 Task: Choose the host language as Sign.
Action: Mouse moved to (939, 138)
Screenshot: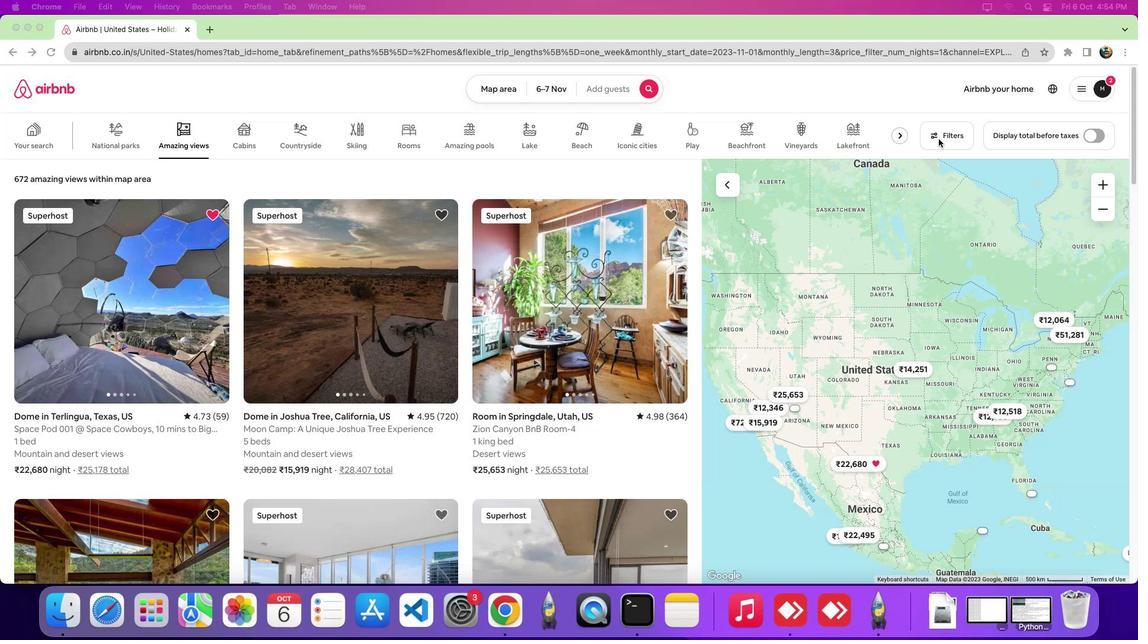 
Action: Mouse pressed left at (939, 138)
Screenshot: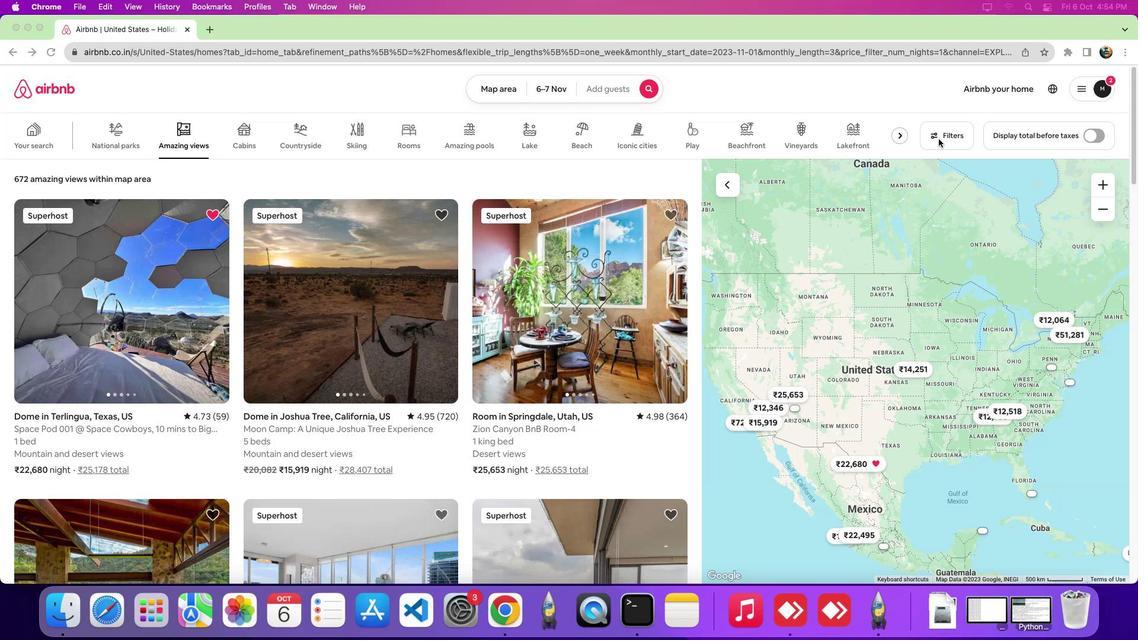 
Action: Mouse pressed left at (939, 138)
Screenshot: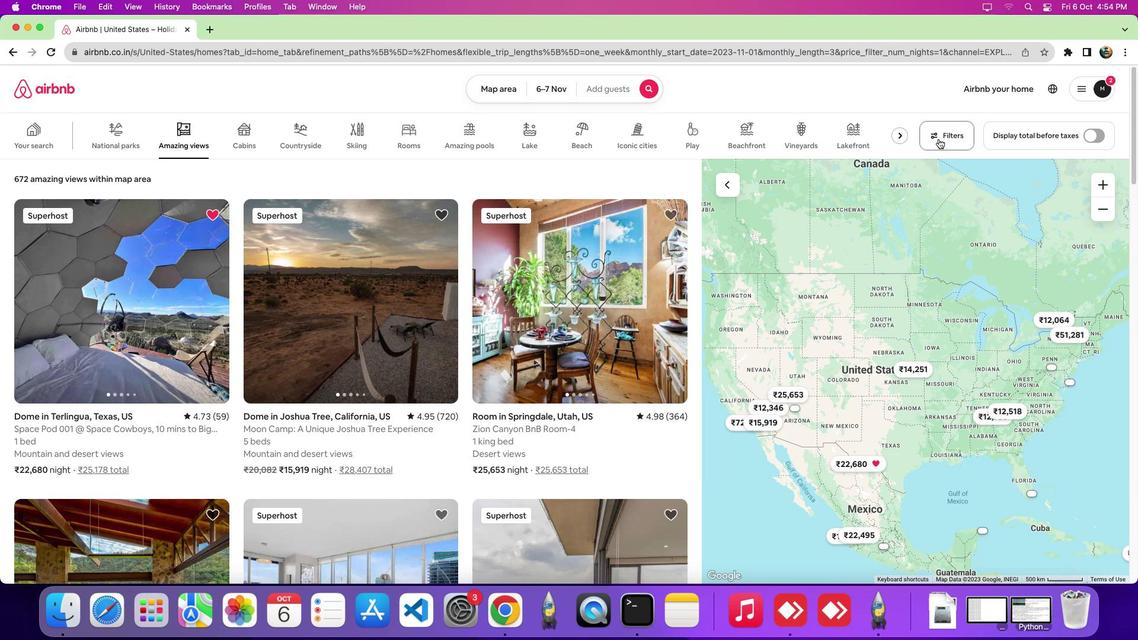 
Action: Mouse moved to (545, 208)
Screenshot: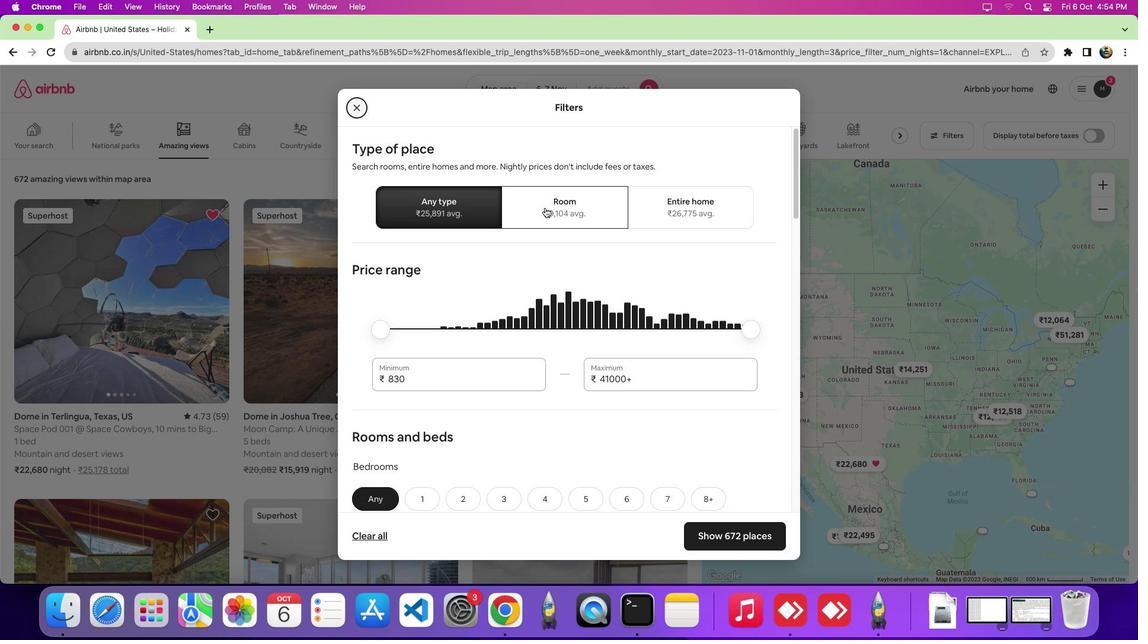 
Action: Mouse pressed left at (545, 208)
Screenshot: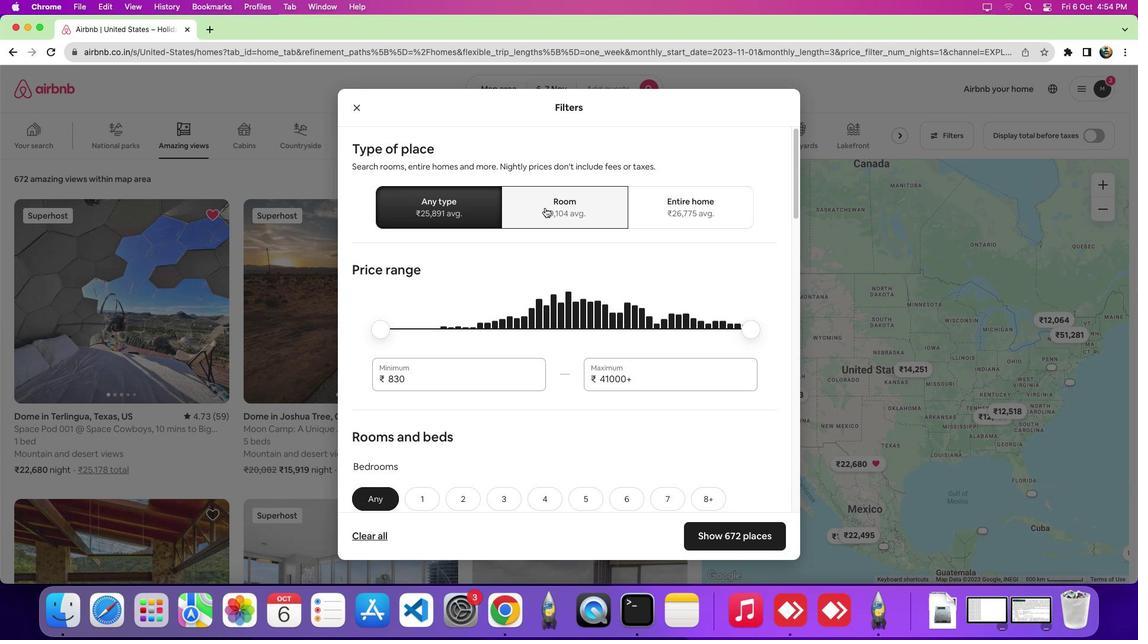 
Action: Mouse moved to (573, 359)
Screenshot: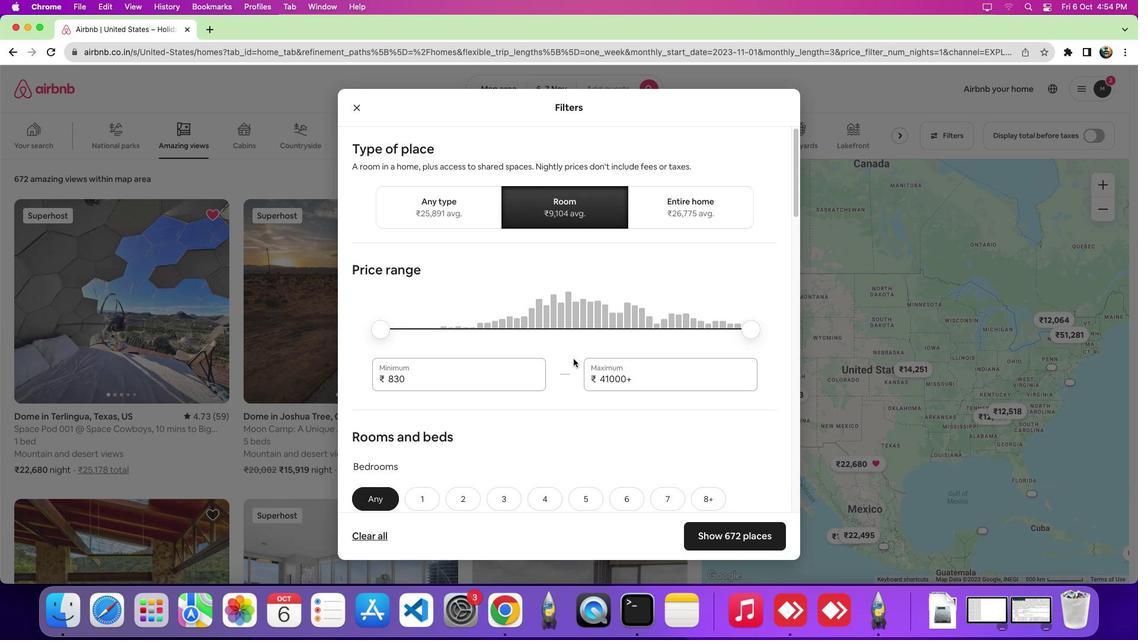 
Action: Mouse scrolled (573, 359) with delta (0, 0)
Screenshot: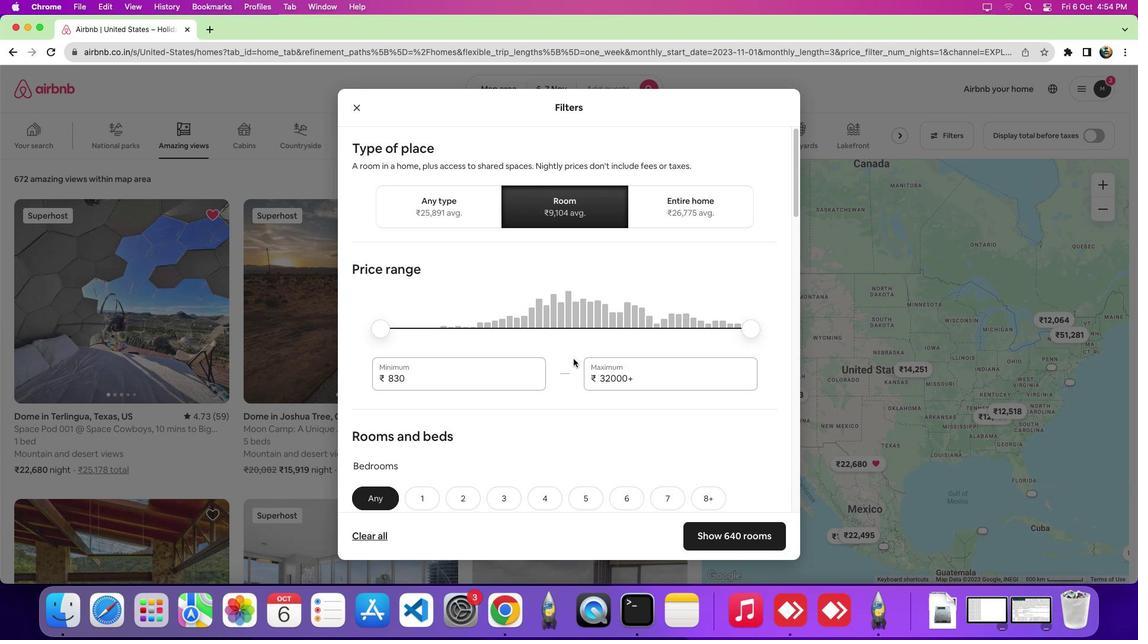 
Action: Mouse scrolled (573, 359) with delta (0, 0)
Screenshot: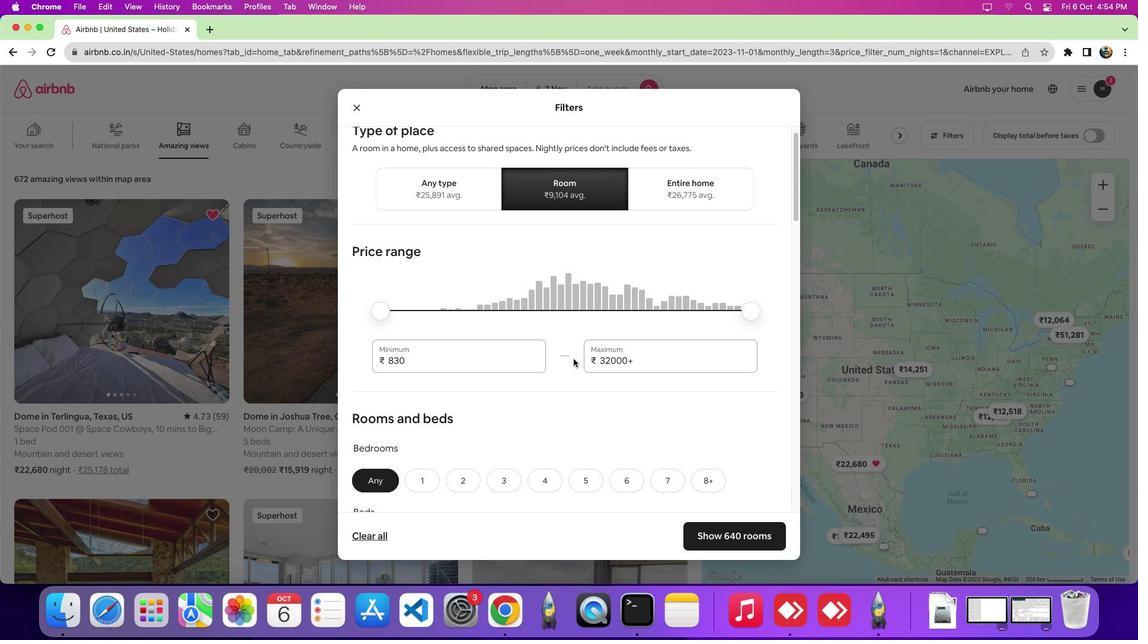 
Action: Mouse scrolled (573, 359) with delta (0, -5)
Screenshot: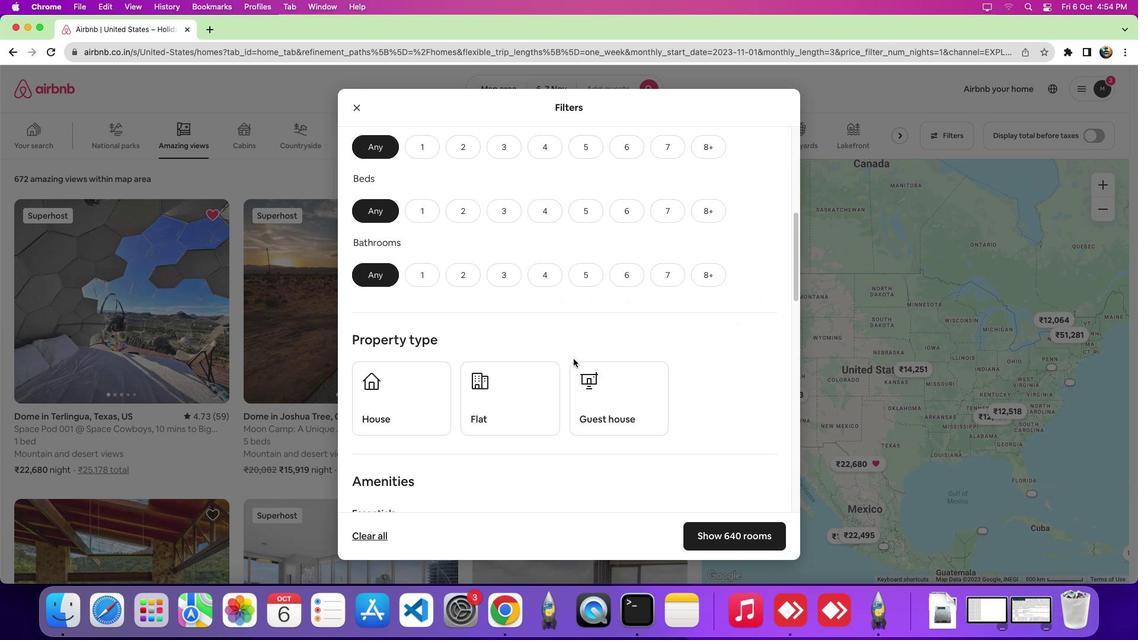 
Action: Mouse scrolled (573, 359) with delta (0, -7)
Screenshot: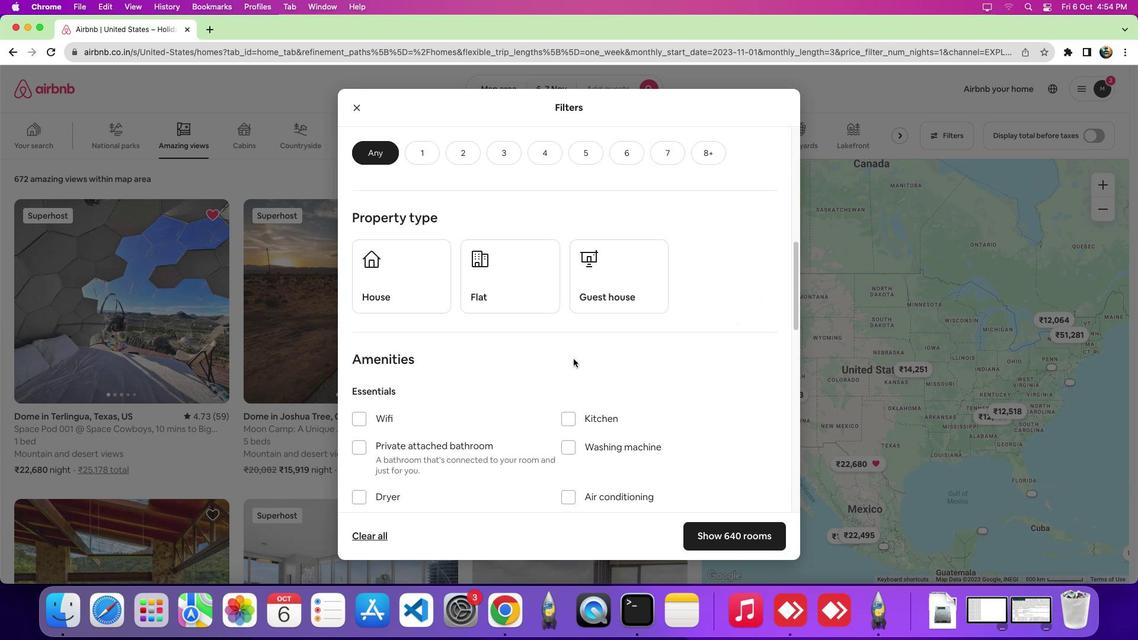 
Action: Mouse scrolled (573, 359) with delta (0, -8)
Screenshot: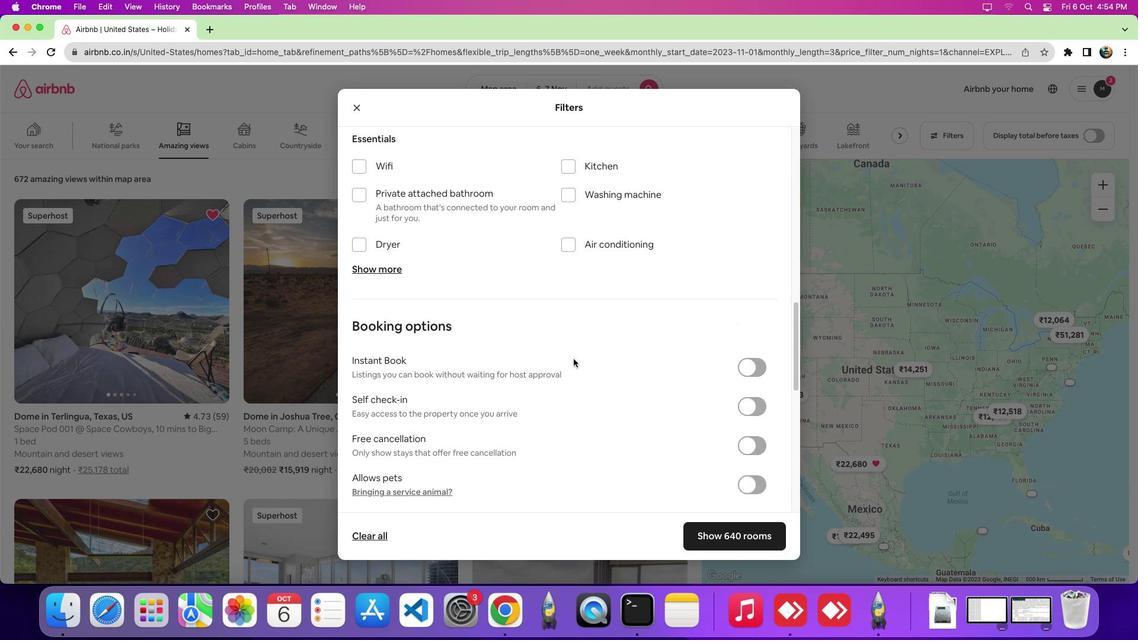 
Action: Mouse scrolled (573, 359) with delta (0, 0)
Screenshot: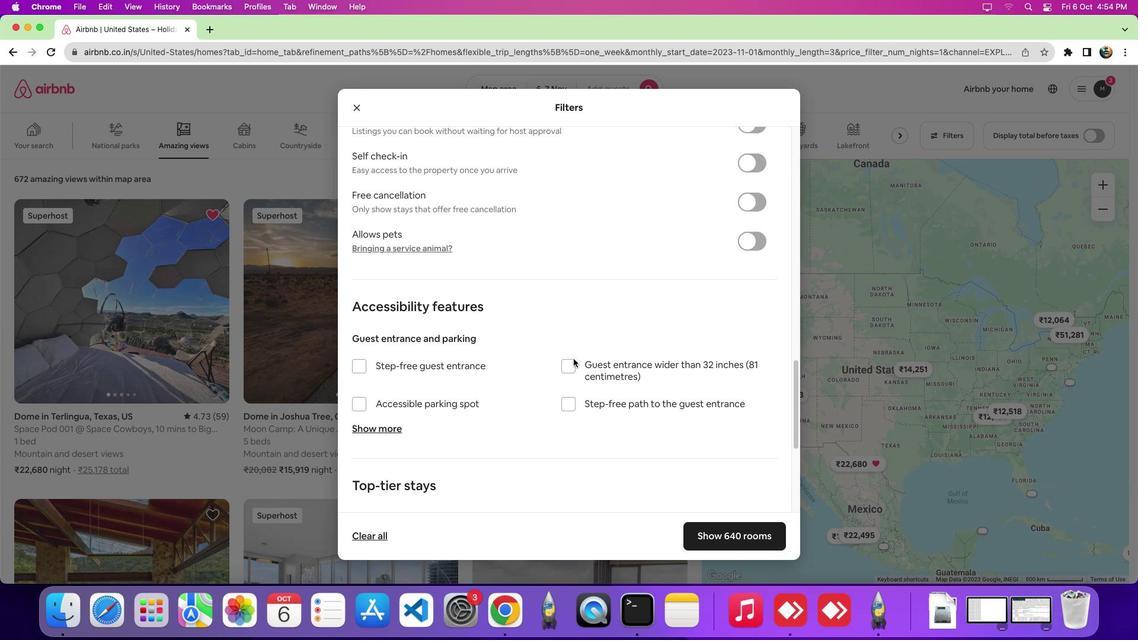 
Action: Mouse scrolled (573, 359) with delta (0, -1)
Screenshot: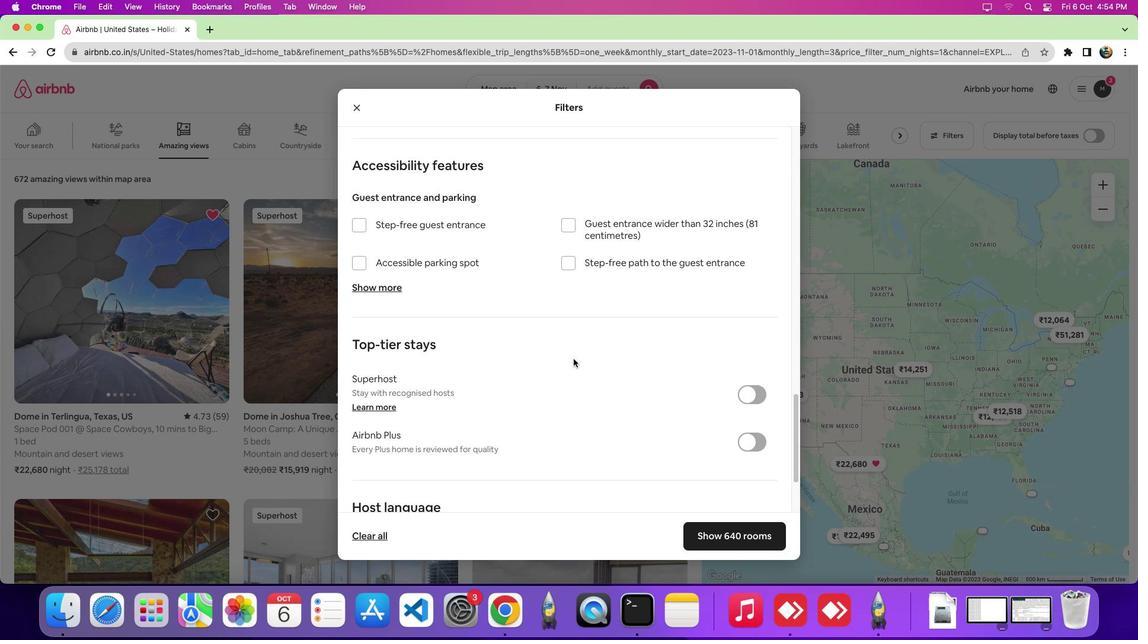 
Action: Mouse scrolled (573, 359) with delta (0, -5)
Screenshot: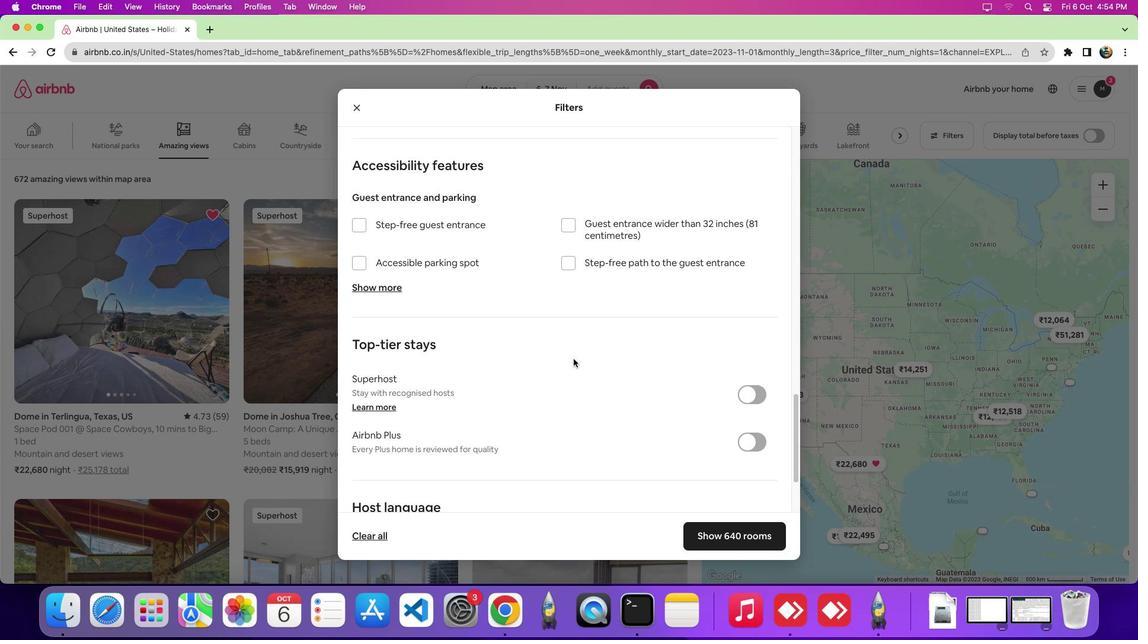 
Action: Mouse scrolled (573, 359) with delta (0, -8)
Screenshot: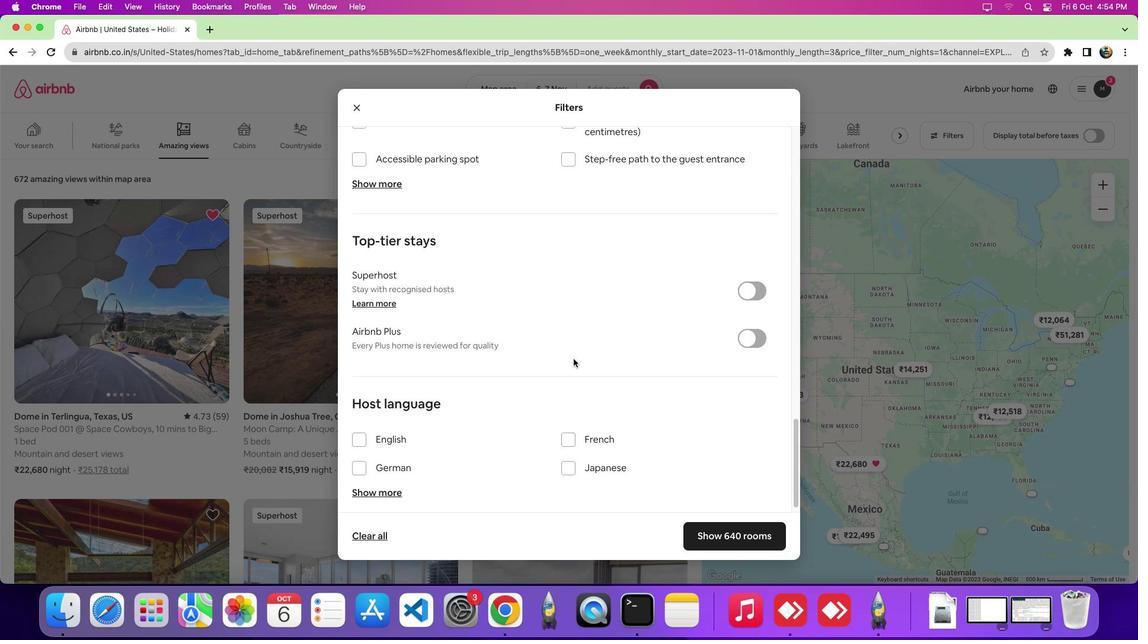 
Action: Mouse scrolled (573, 359) with delta (0, 0)
Screenshot: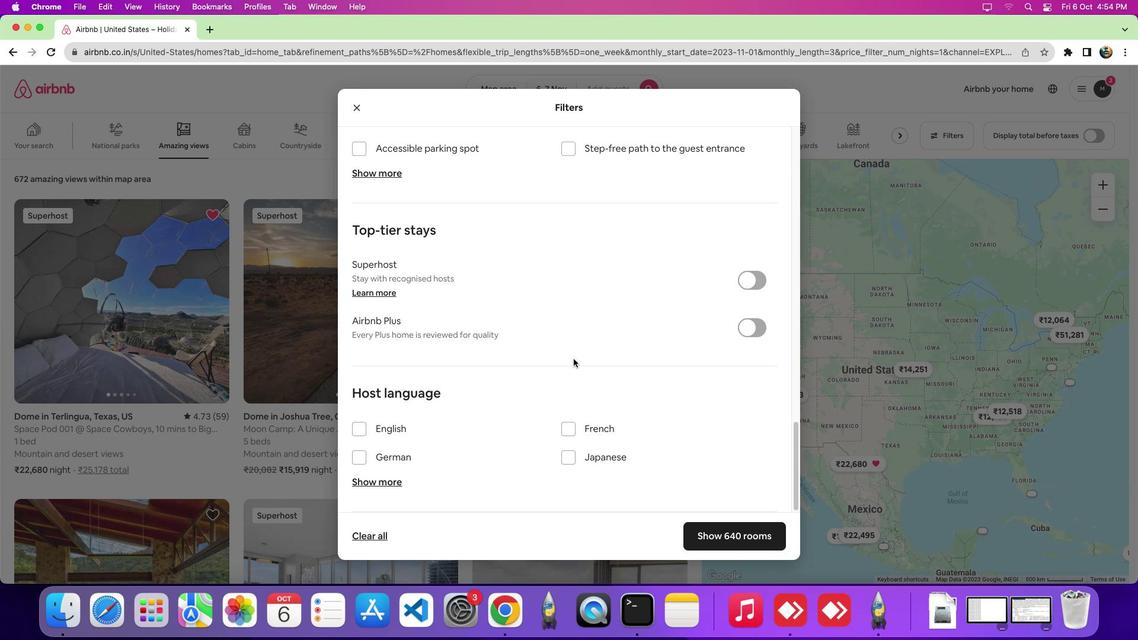 
Action: Mouse moved to (392, 482)
Screenshot: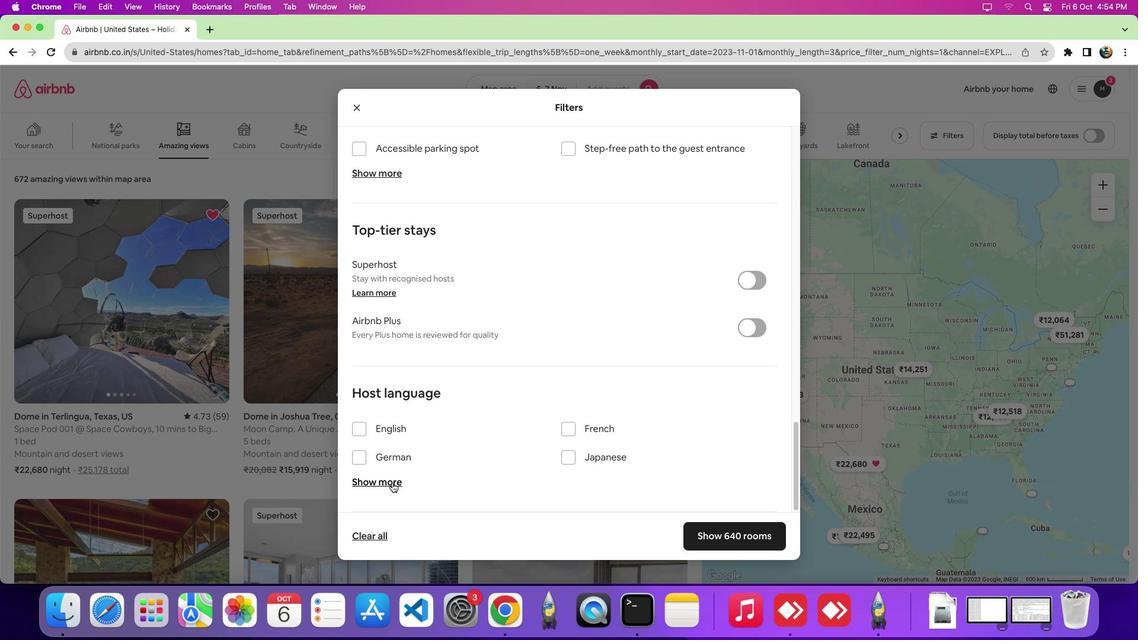 
Action: Mouse pressed left at (392, 482)
Screenshot: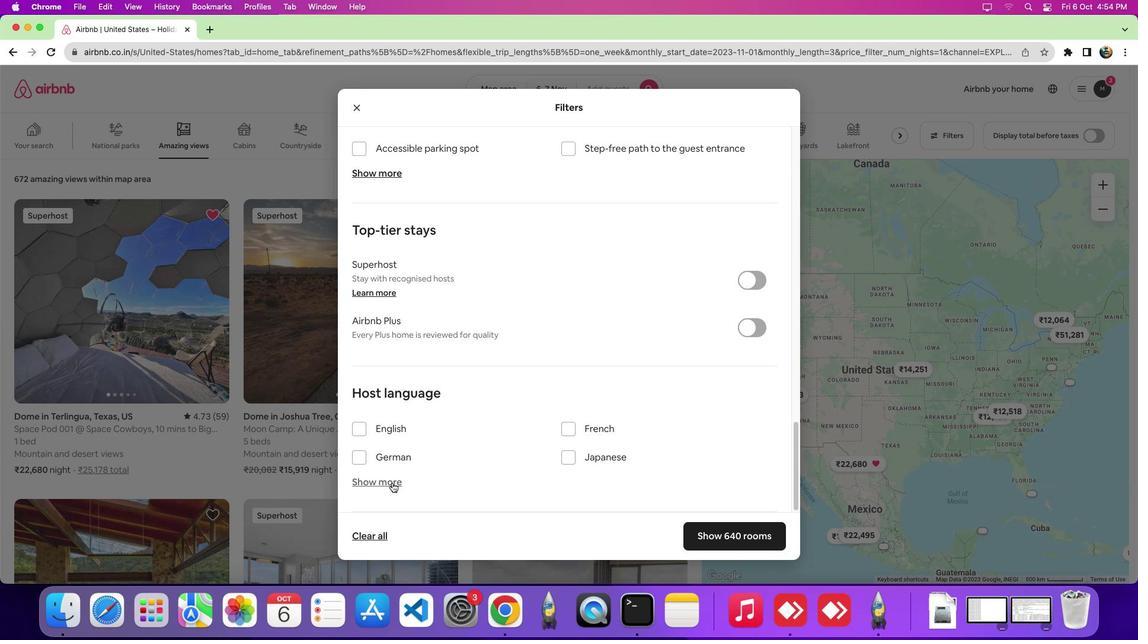 
Action: Mouse moved to (511, 442)
Screenshot: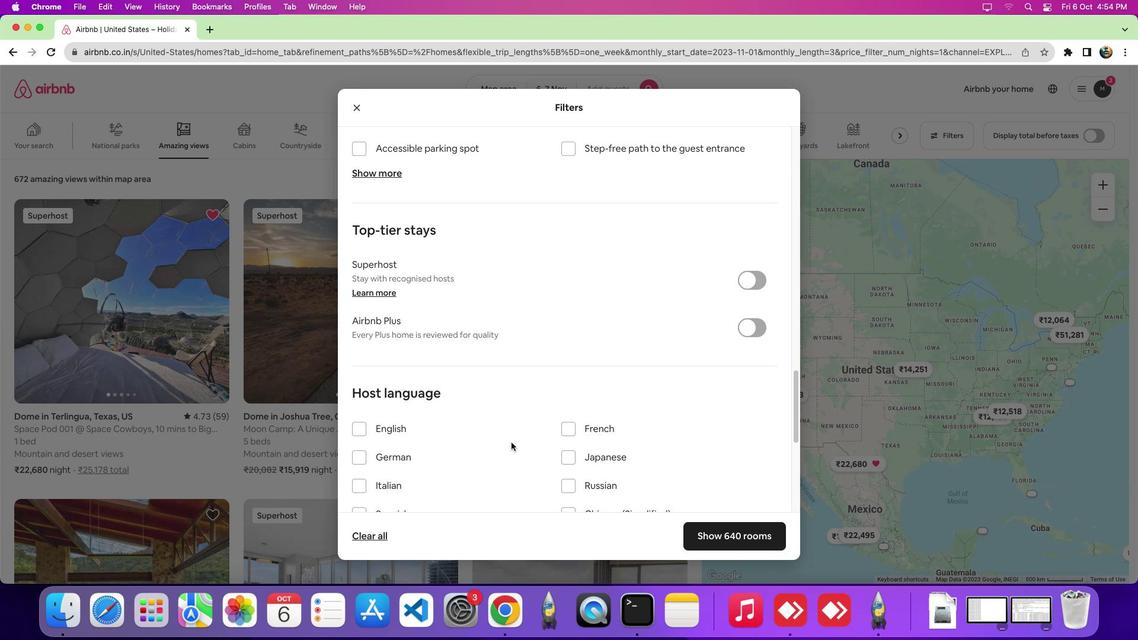 
Action: Mouse scrolled (511, 442) with delta (0, 0)
Screenshot: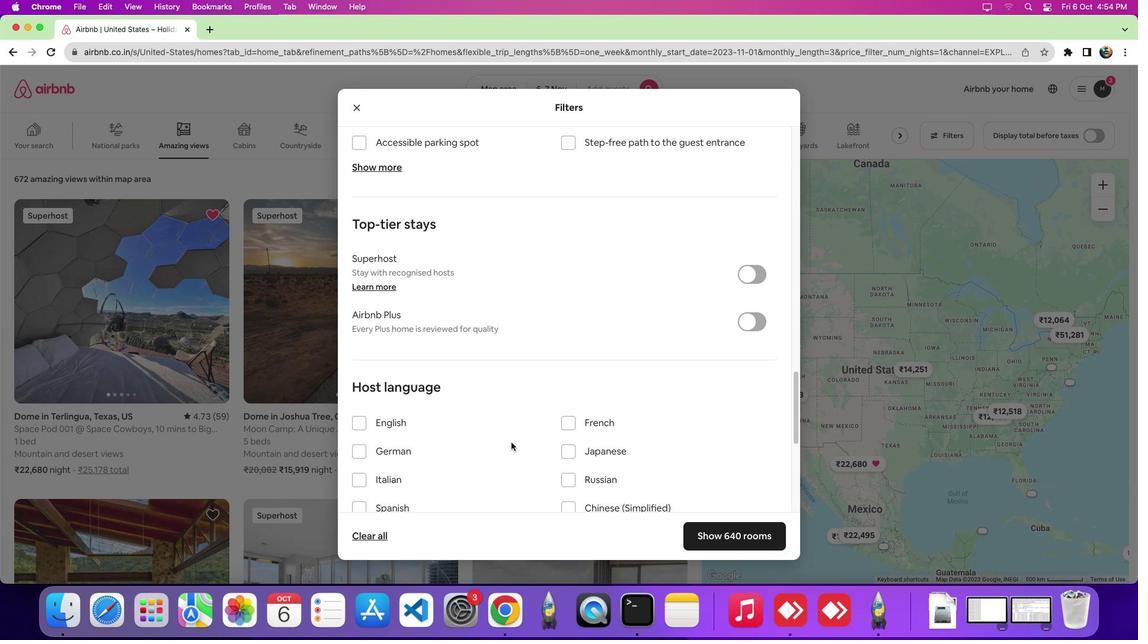 
Action: Mouse scrolled (511, 442) with delta (0, 0)
Screenshot: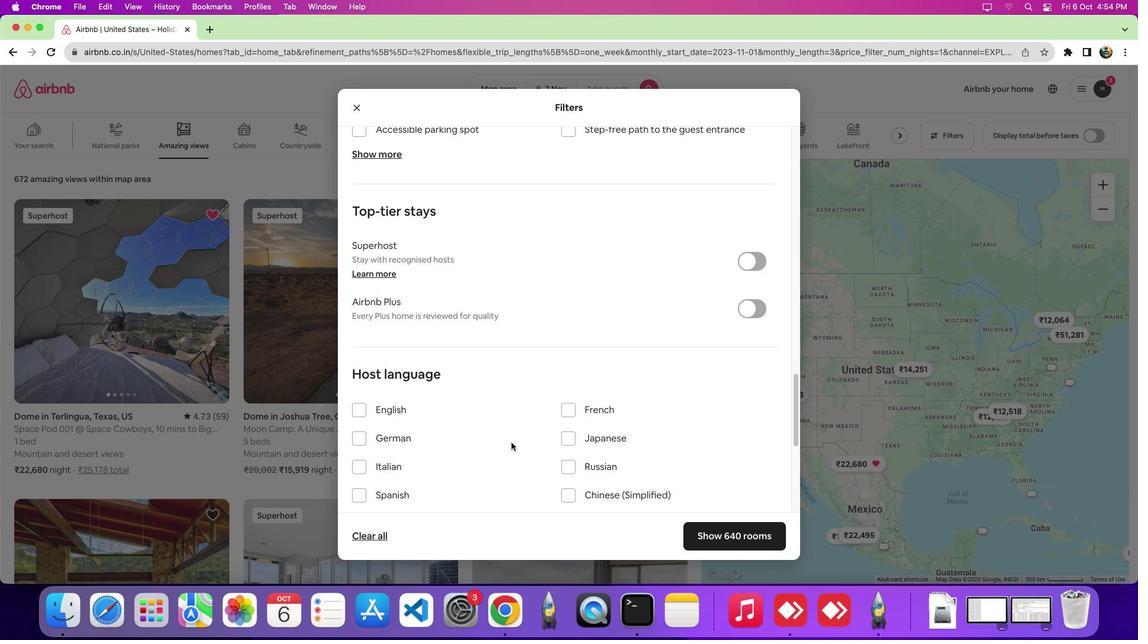 
Action: Mouse scrolled (511, 442) with delta (0, -2)
Screenshot: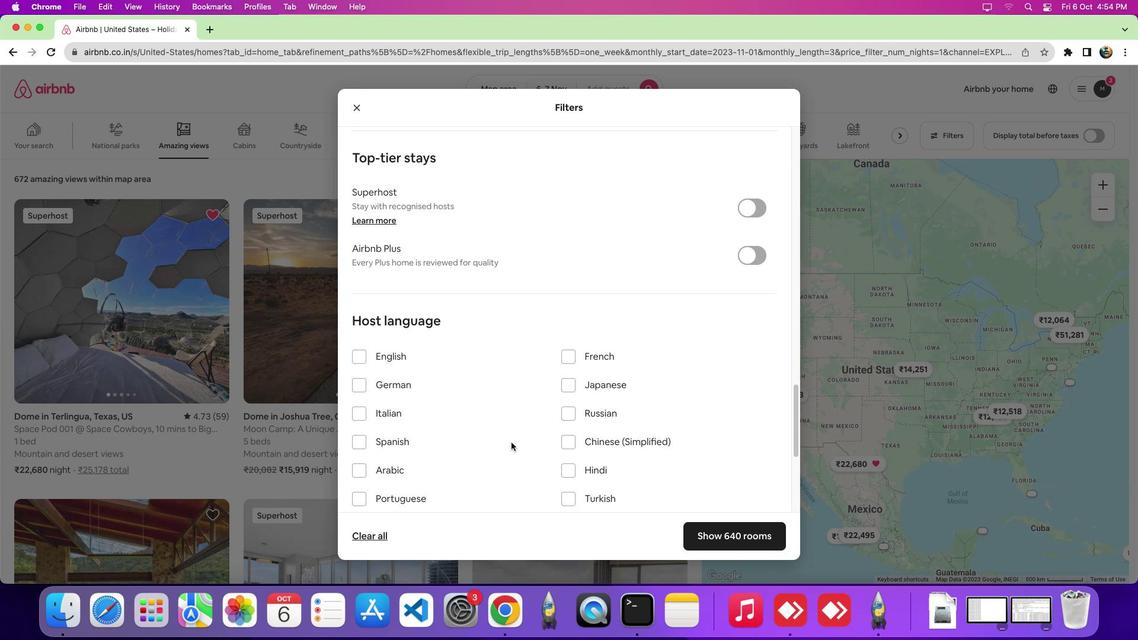 
Action: Mouse scrolled (511, 442) with delta (0, 0)
Screenshot: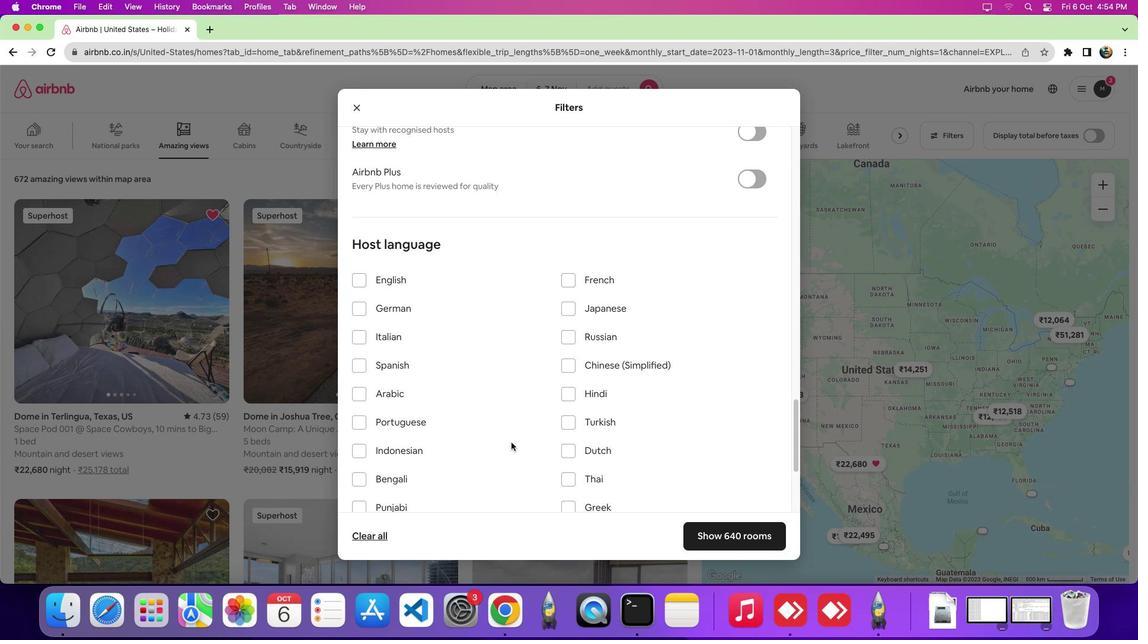 
Action: Mouse scrolled (511, 442) with delta (0, 0)
Screenshot: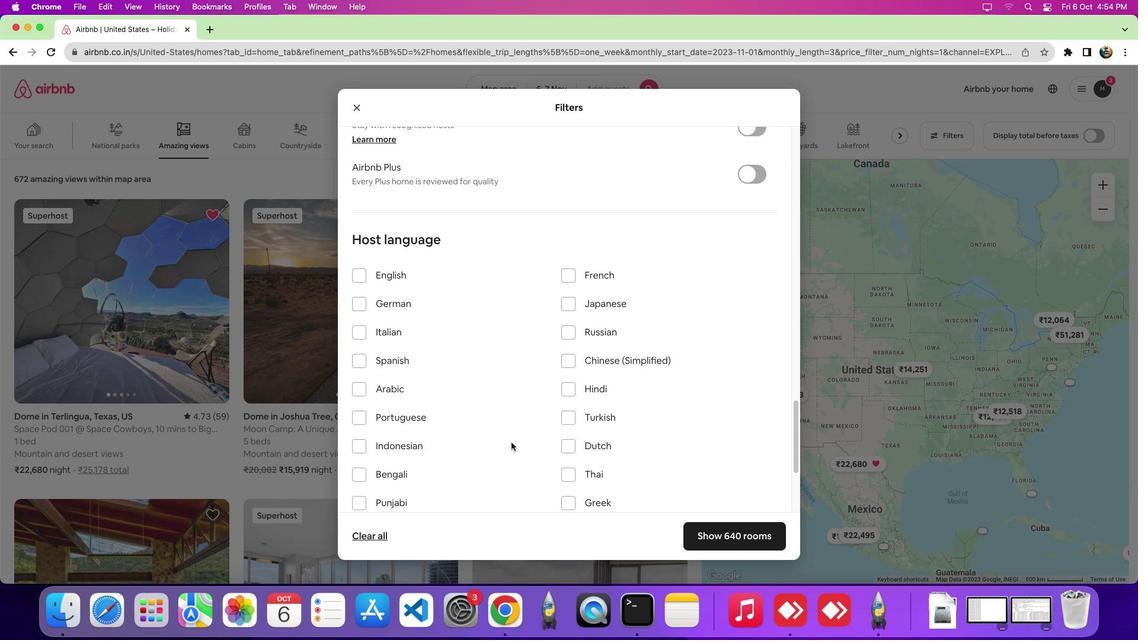 
Action: Mouse scrolled (511, 442) with delta (0, 0)
Screenshot: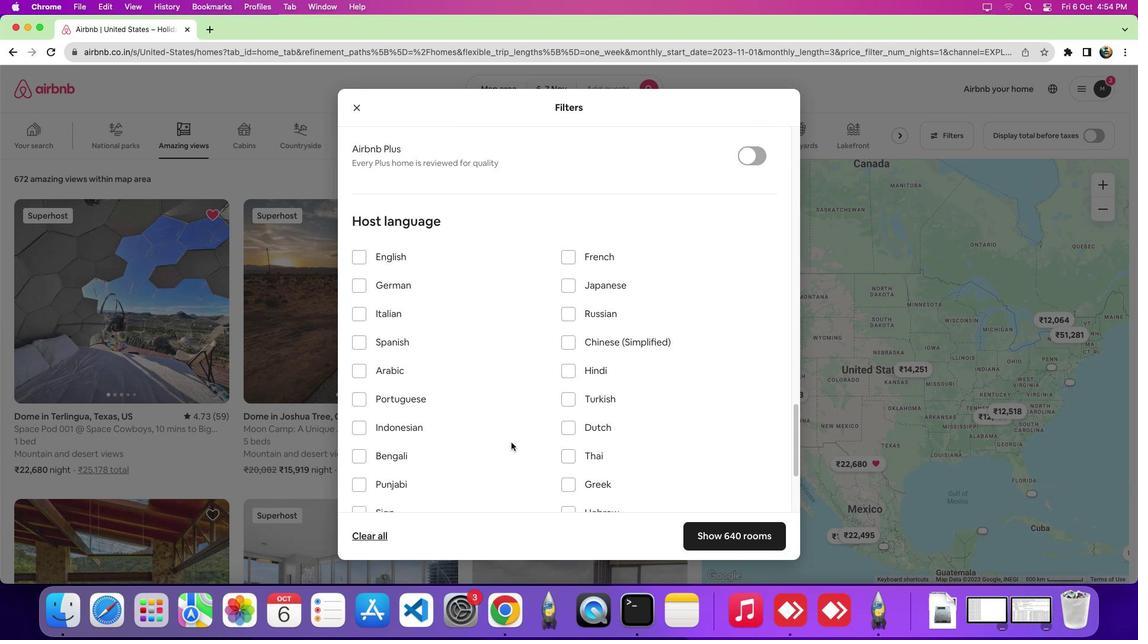 
Action: Mouse scrolled (511, 442) with delta (0, -1)
Screenshot: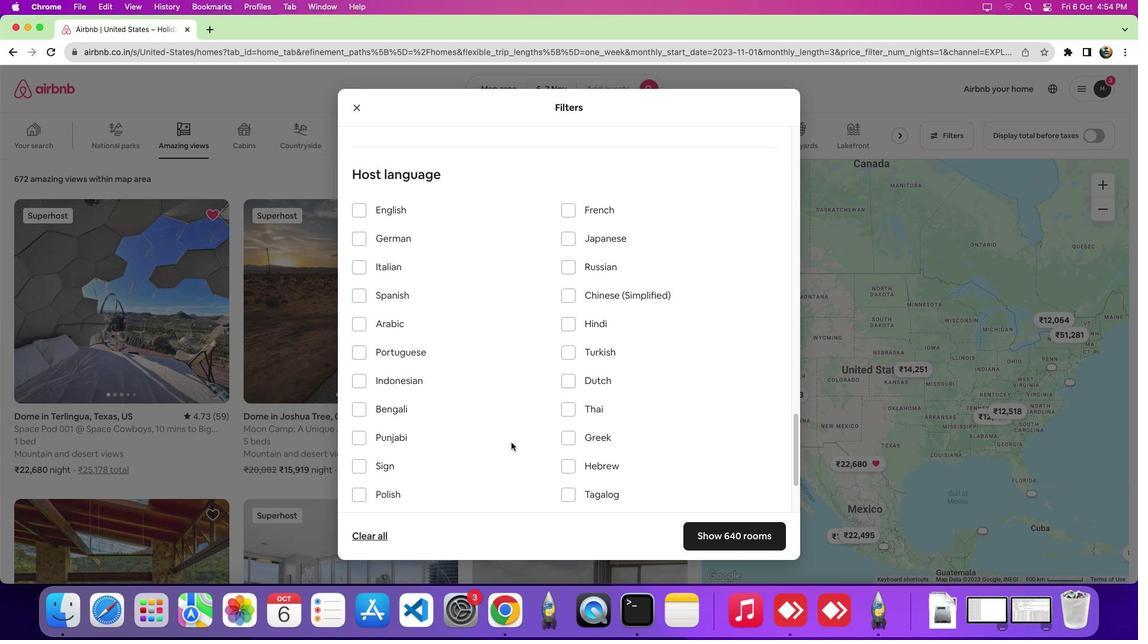 
Action: Mouse scrolled (511, 442) with delta (0, 0)
Screenshot: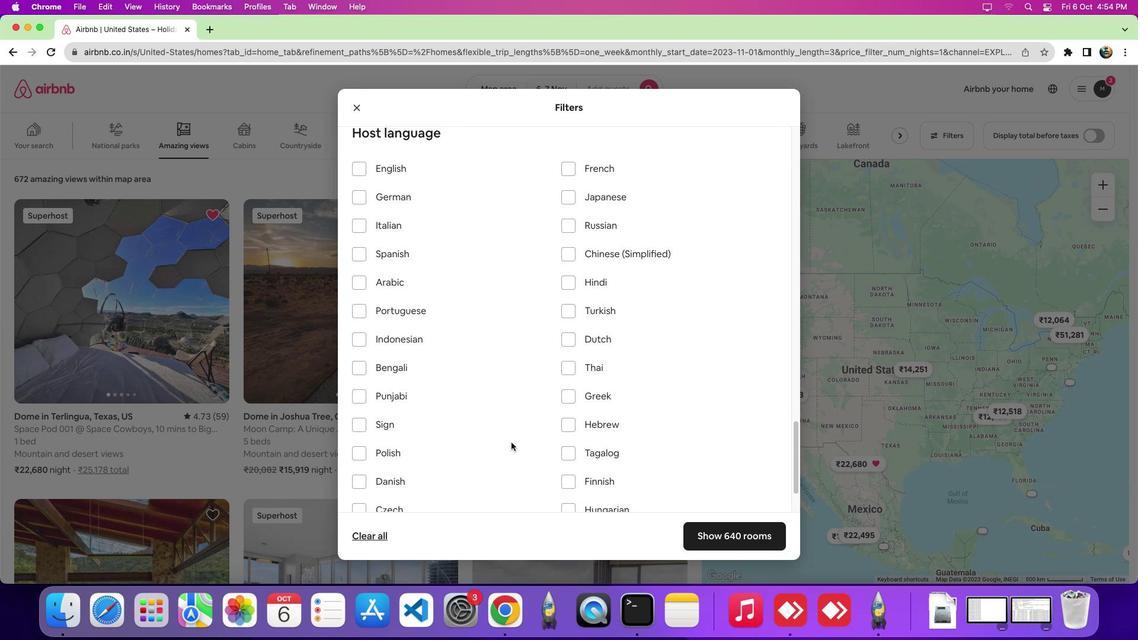 
Action: Mouse scrolled (511, 442) with delta (0, 0)
Screenshot: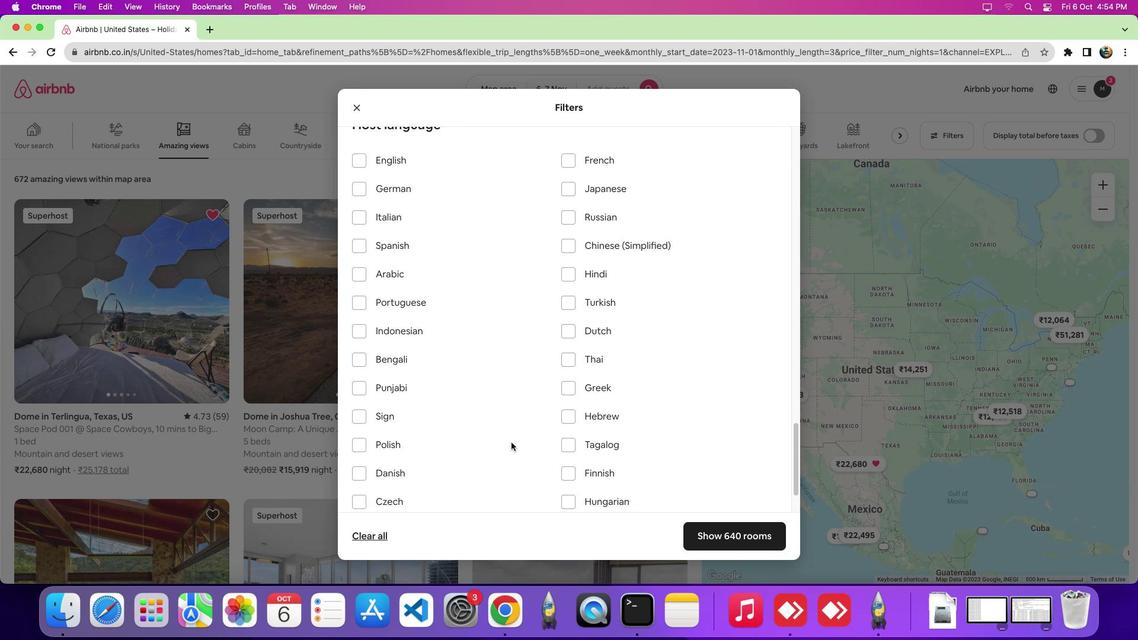 
Action: Mouse scrolled (511, 442) with delta (0, -1)
Screenshot: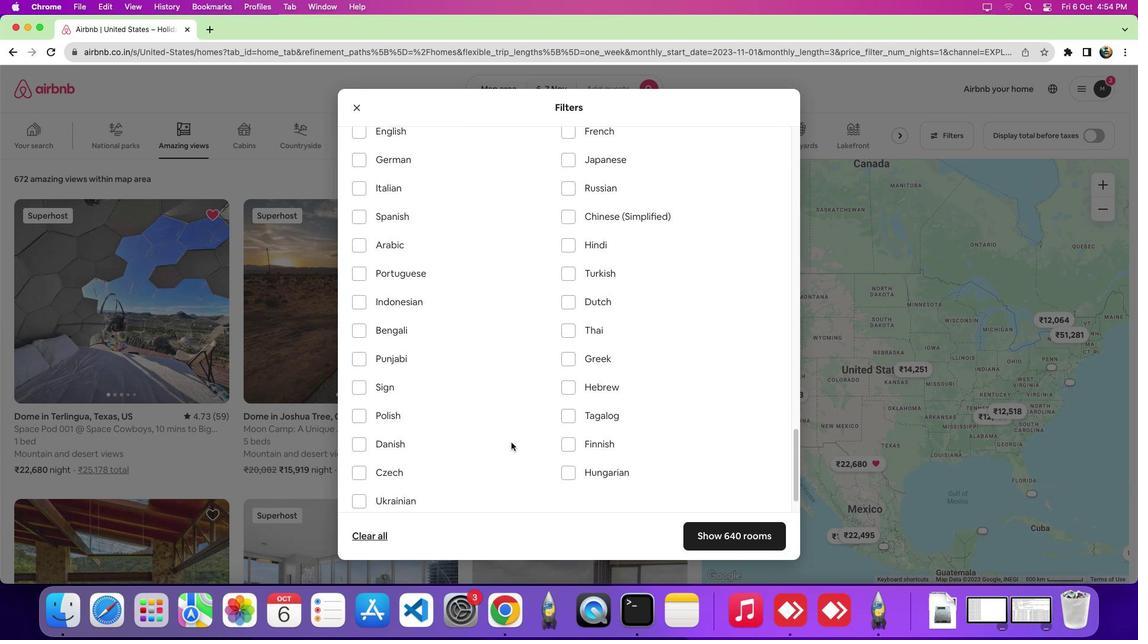
Action: Mouse moved to (365, 340)
Screenshot: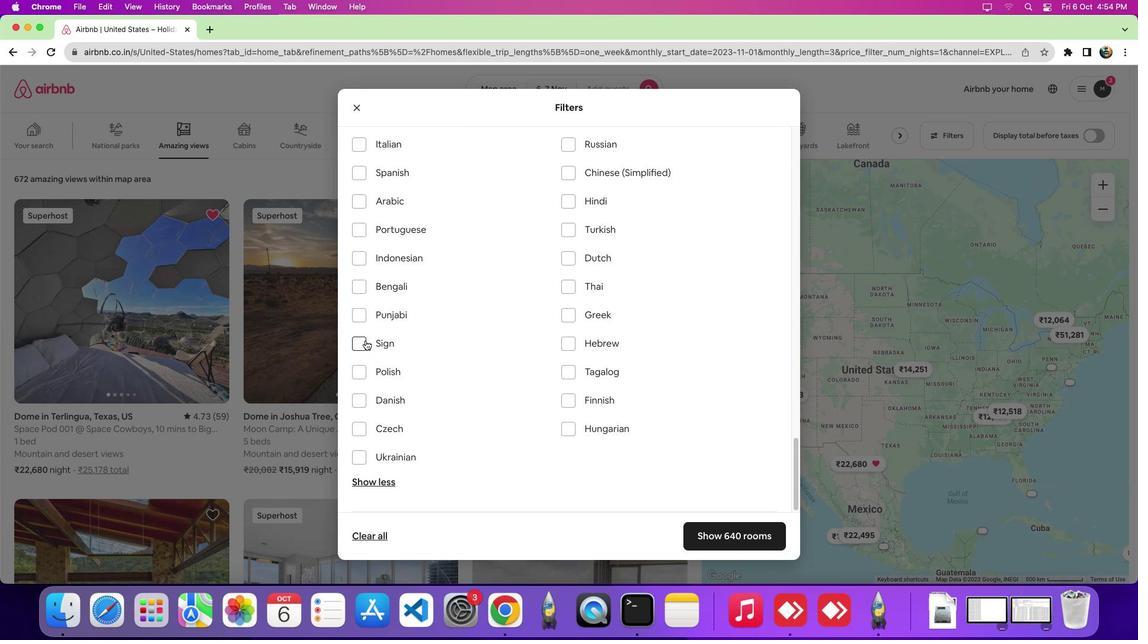 
Action: Mouse pressed left at (365, 340)
Screenshot: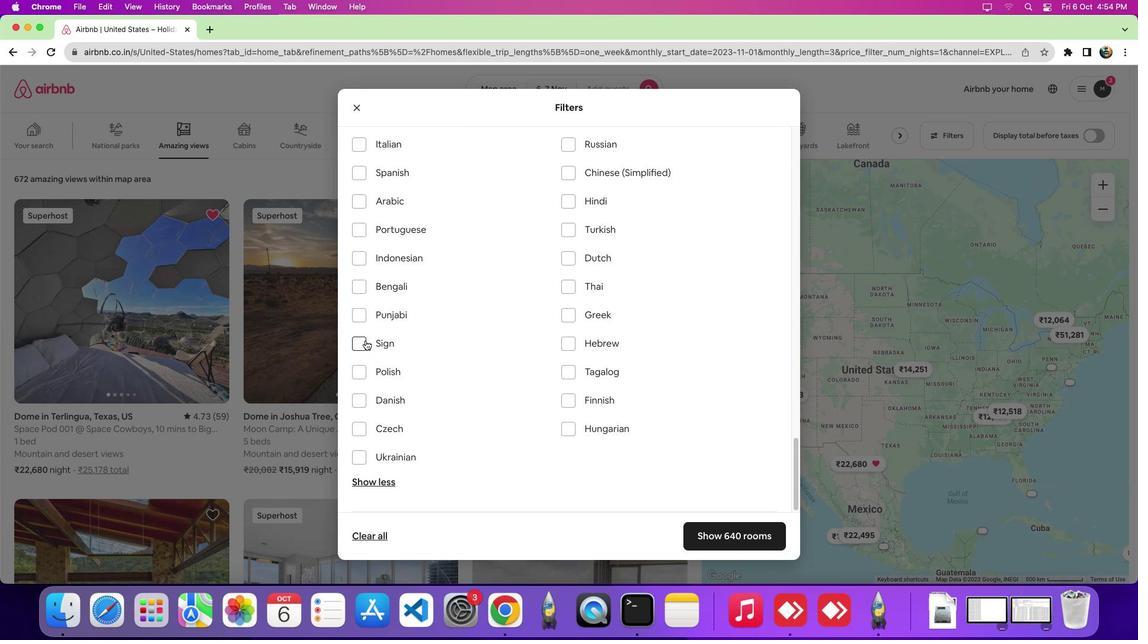 
Action: Mouse moved to (370, 348)
Screenshot: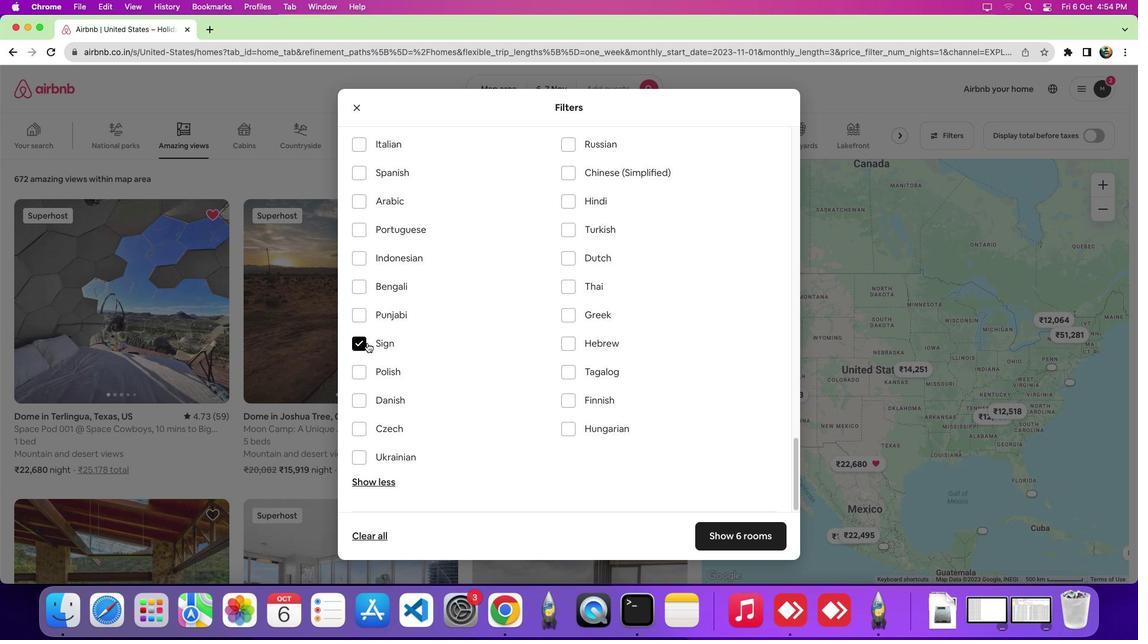 
